 Task: Select the es2016 option in the target.
Action: Mouse moved to (21, 608)
Screenshot: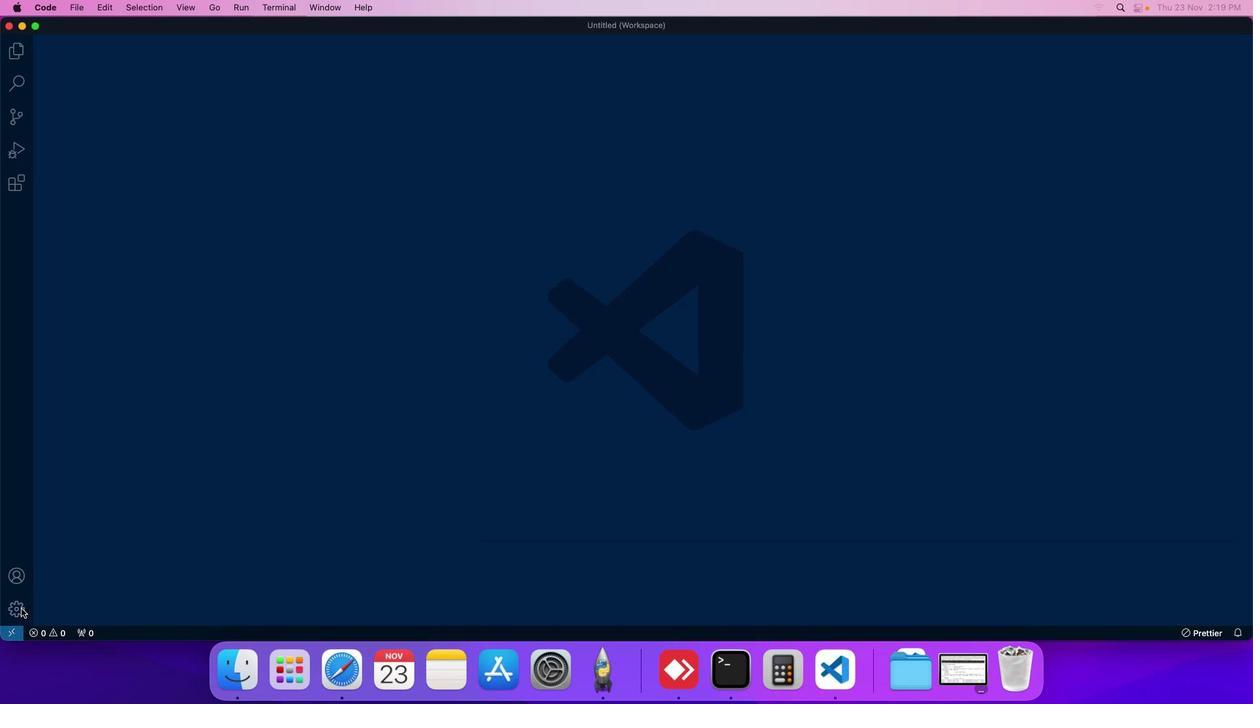 
Action: Mouse pressed left at (21, 608)
Screenshot: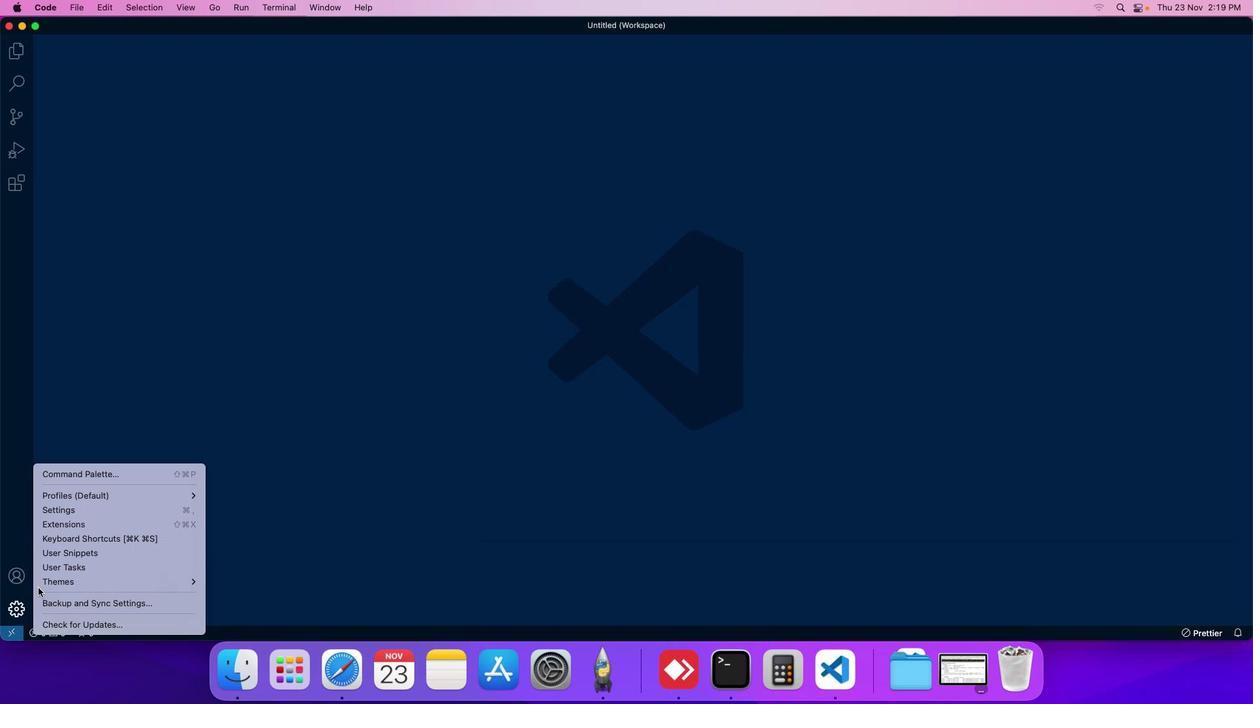
Action: Mouse moved to (86, 516)
Screenshot: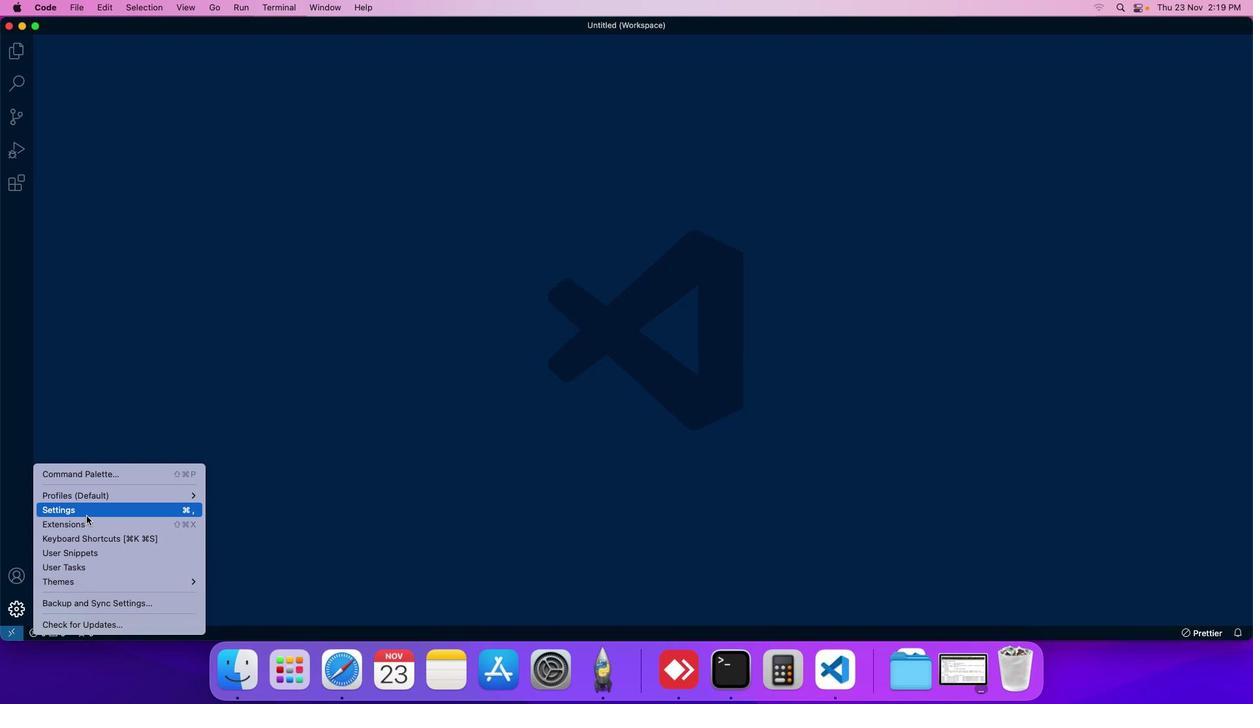 
Action: Mouse pressed left at (86, 516)
Screenshot: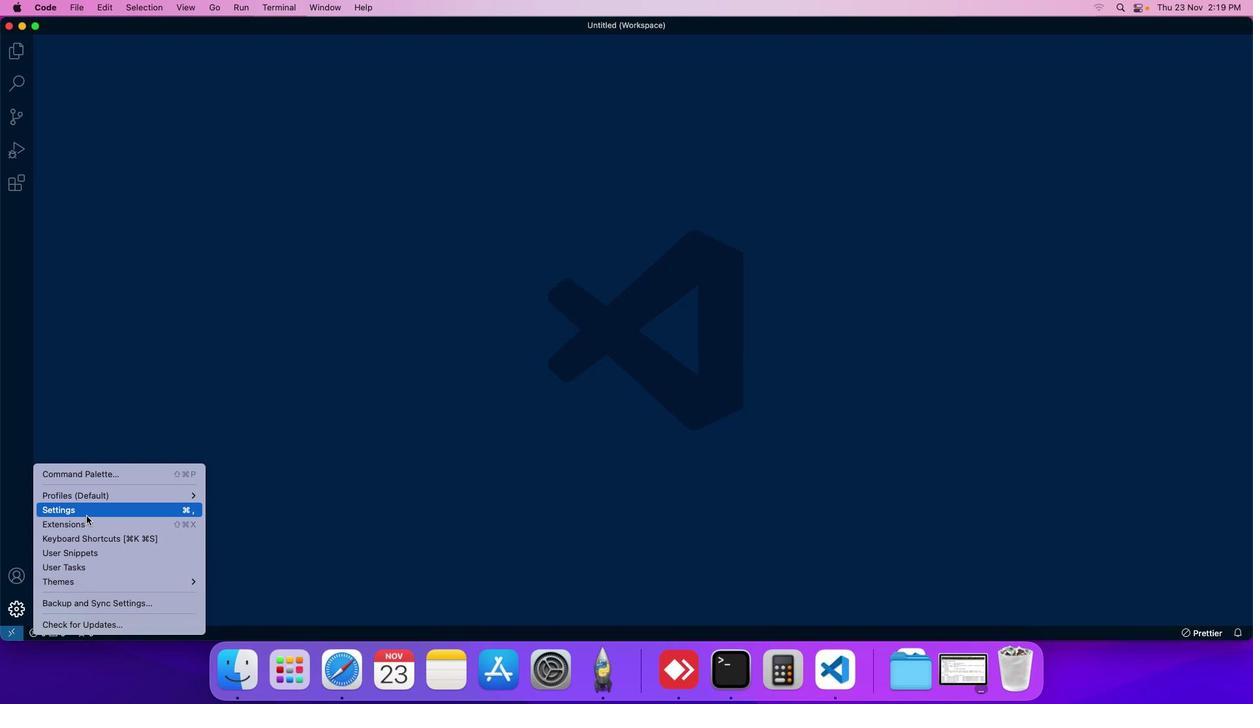 
Action: Mouse moved to (289, 105)
Screenshot: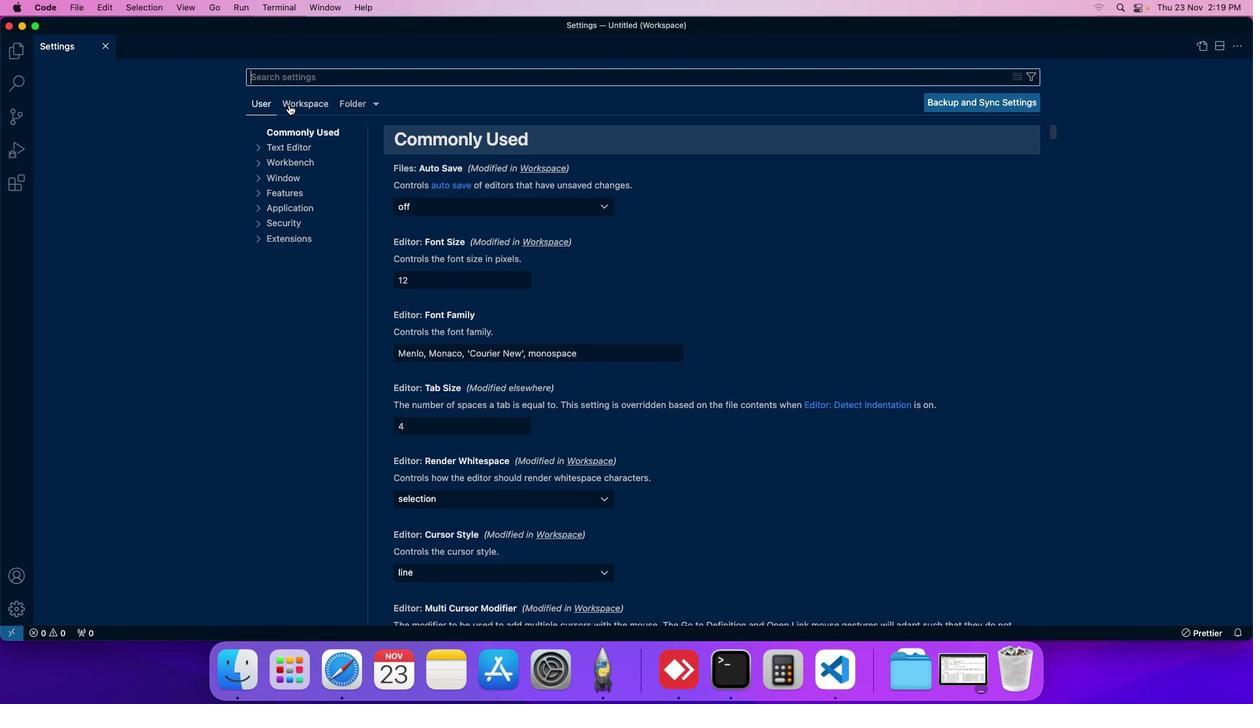
Action: Mouse pressed left at (289, 105)
Screenshot: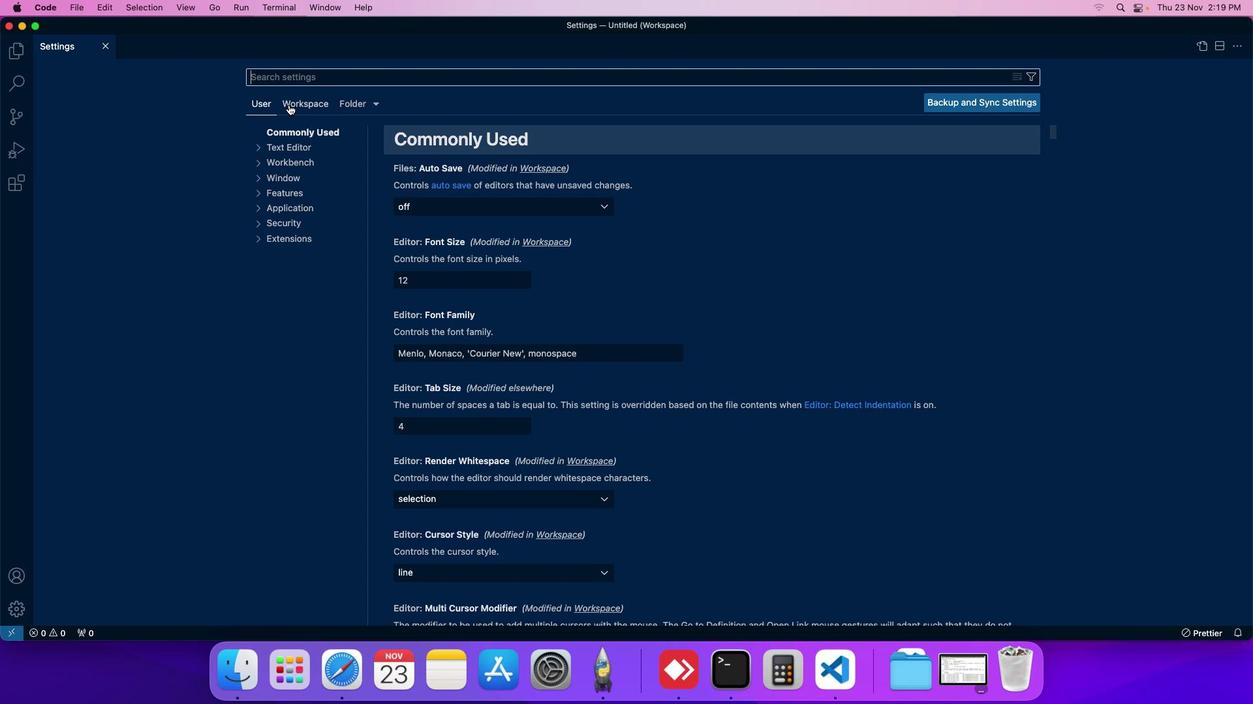 
Action: Mouse moved to (299, 219)
Screenshot: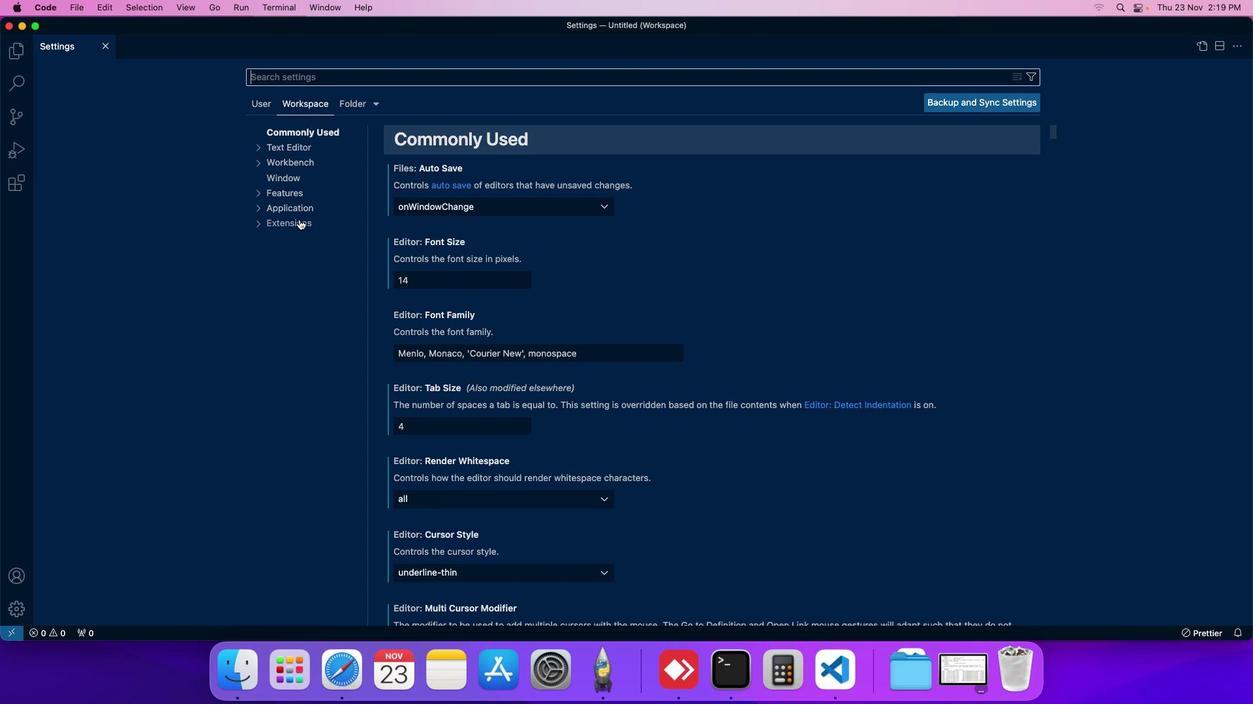 
Action: Mouse pressed left at (299, 219)
Screenshot: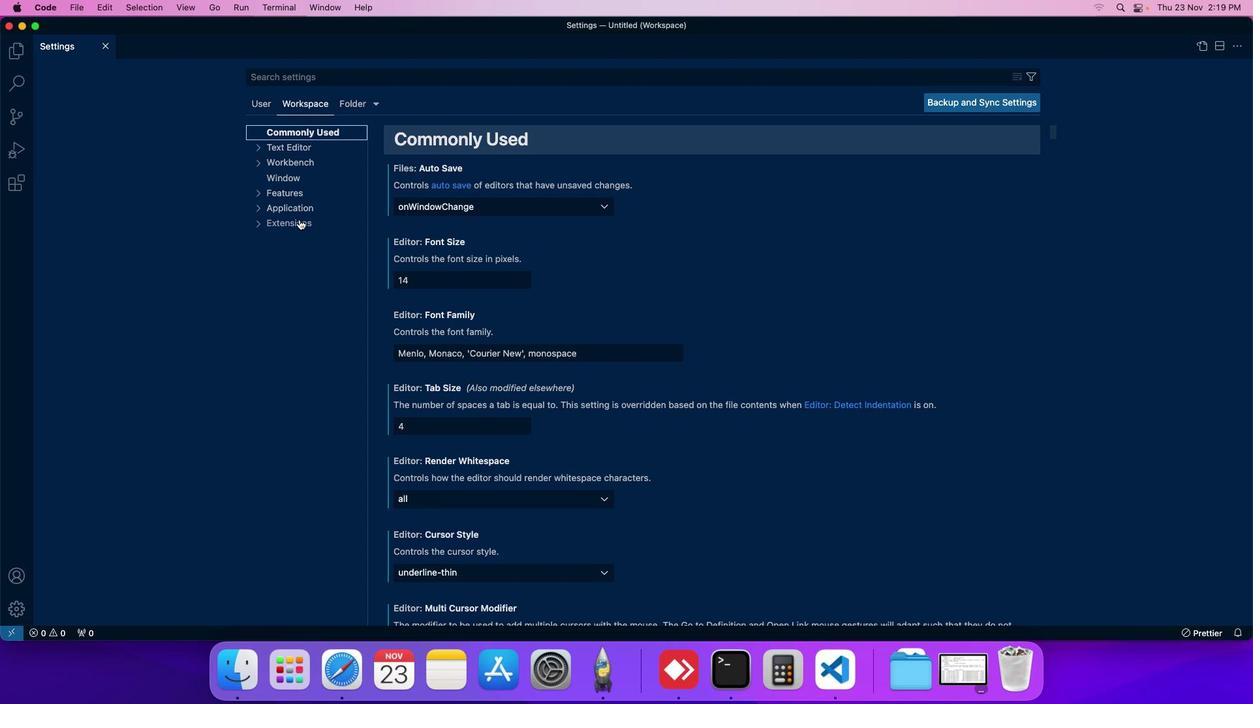 
Action: Mouse moved to (296, 559)
Screenshot: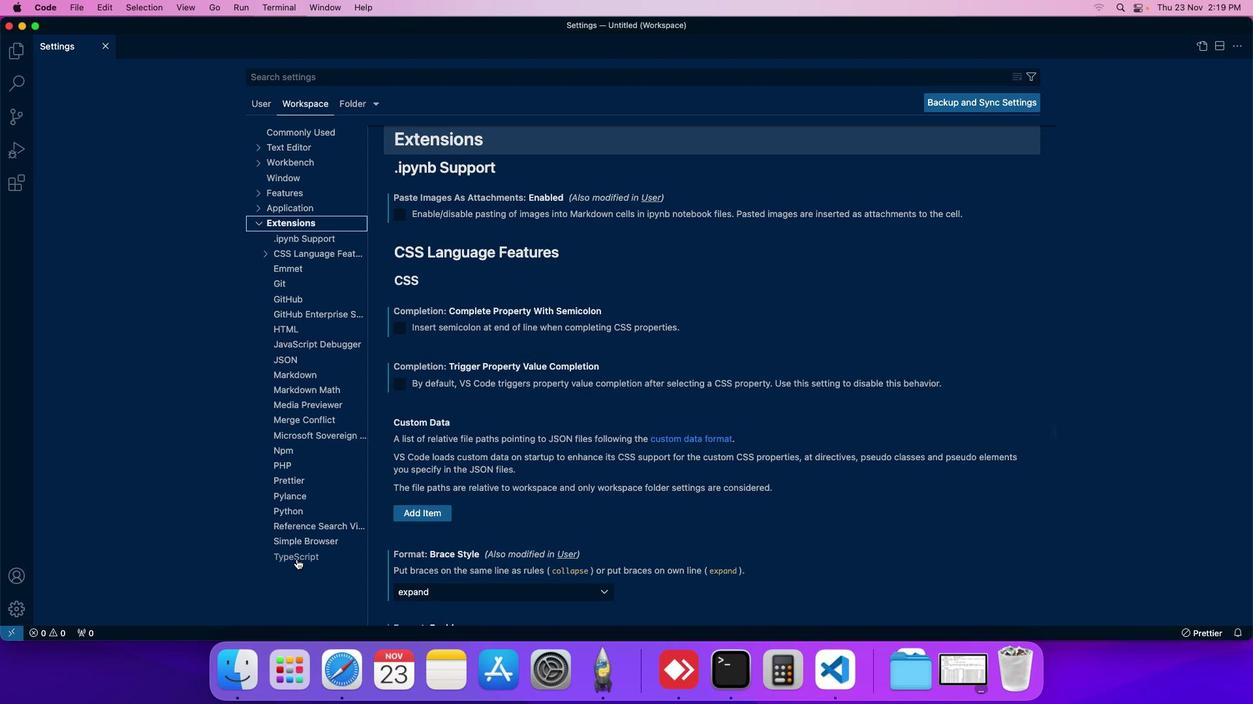 
Action: Mouse pressed left at (296, 559)
Screenshot: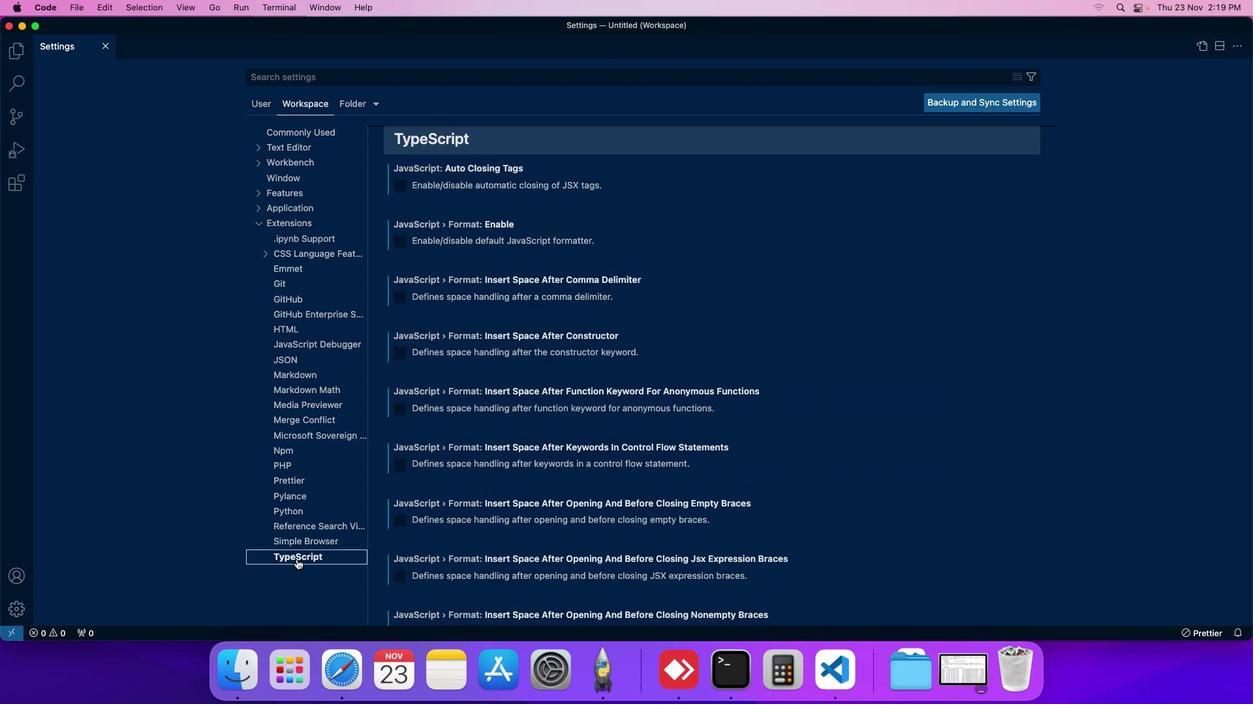 
Action: Mouse moved to (435, 537)
Screenshot: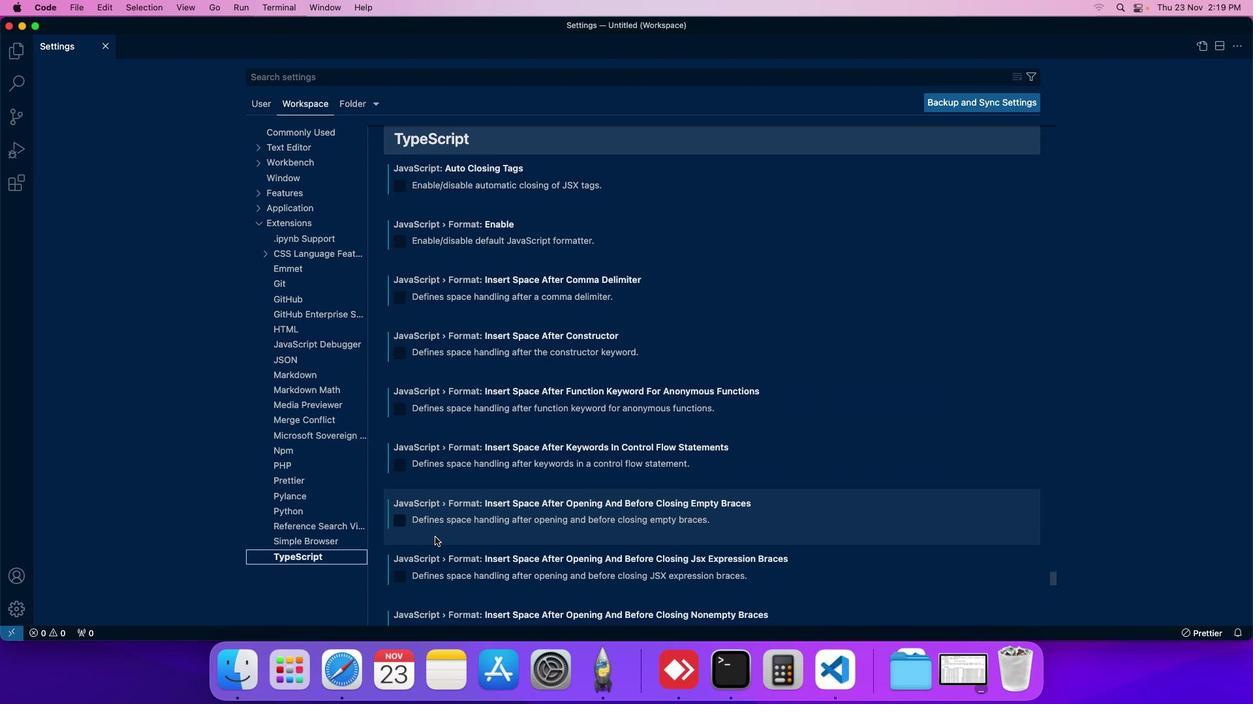 
Action: Mouse scrolled (435, 537) with delta (0, 0)
Screenshot: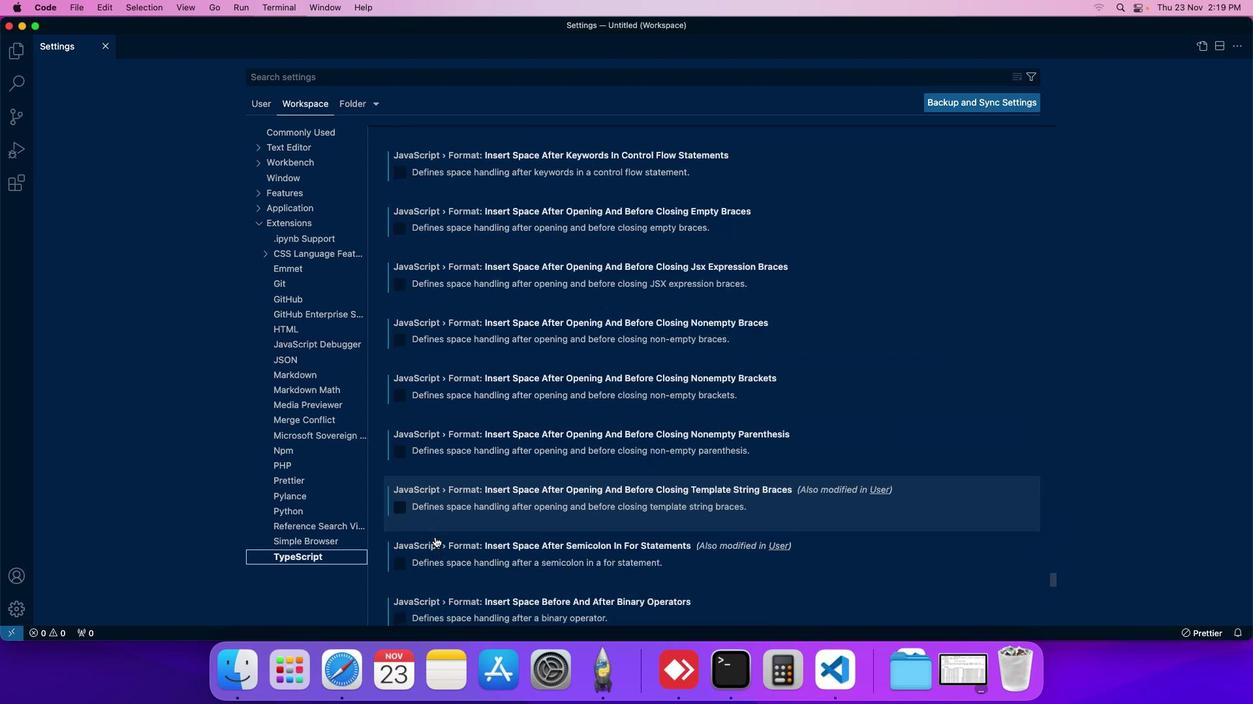 
Action: Mouse scrolled (435, 537) with delta (0, 0)
Screenshot: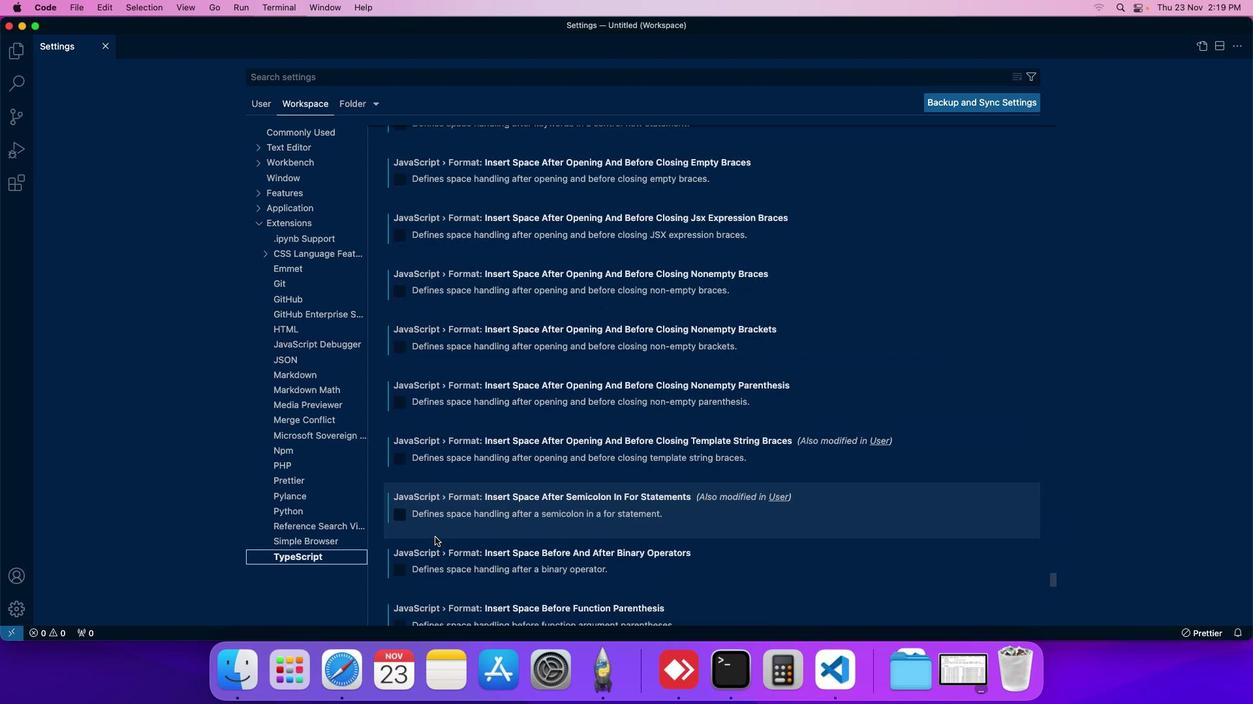 
Action: Mouse scrolled (435, 537) with delta (0, 0)
Screenshot: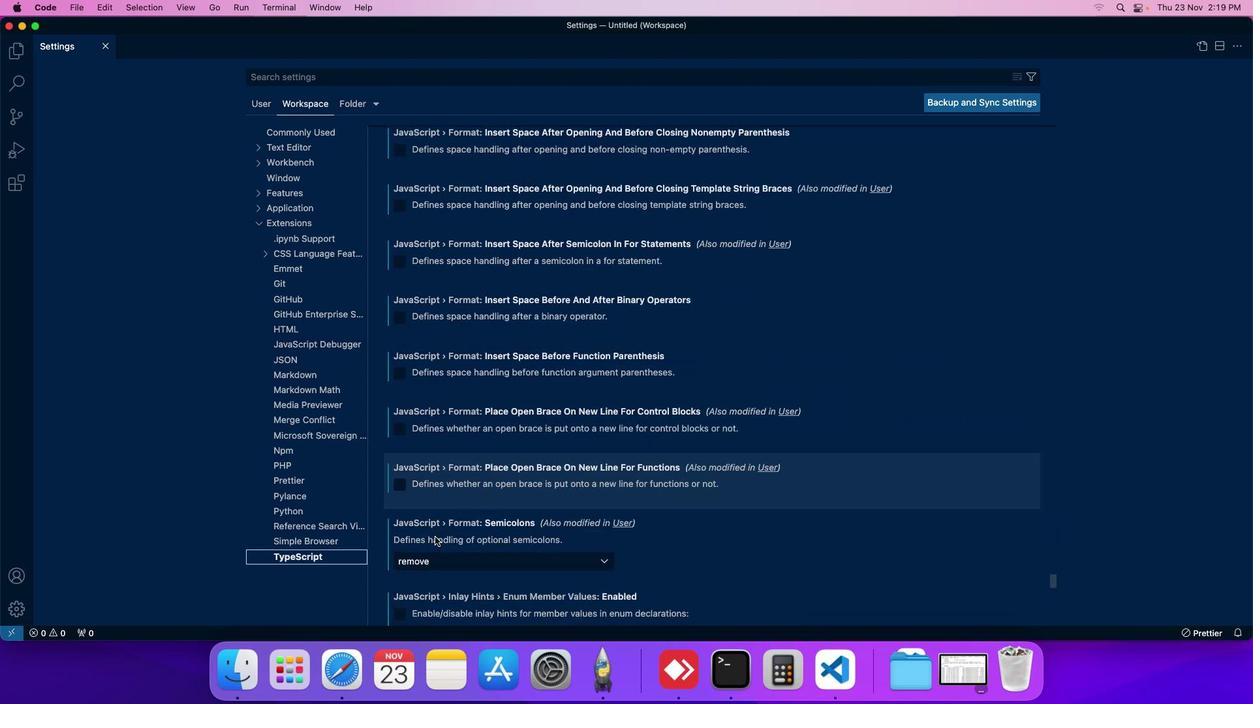 
Action: Mouse scrolled (435, 537) with delta (0, 0)
Screenshot: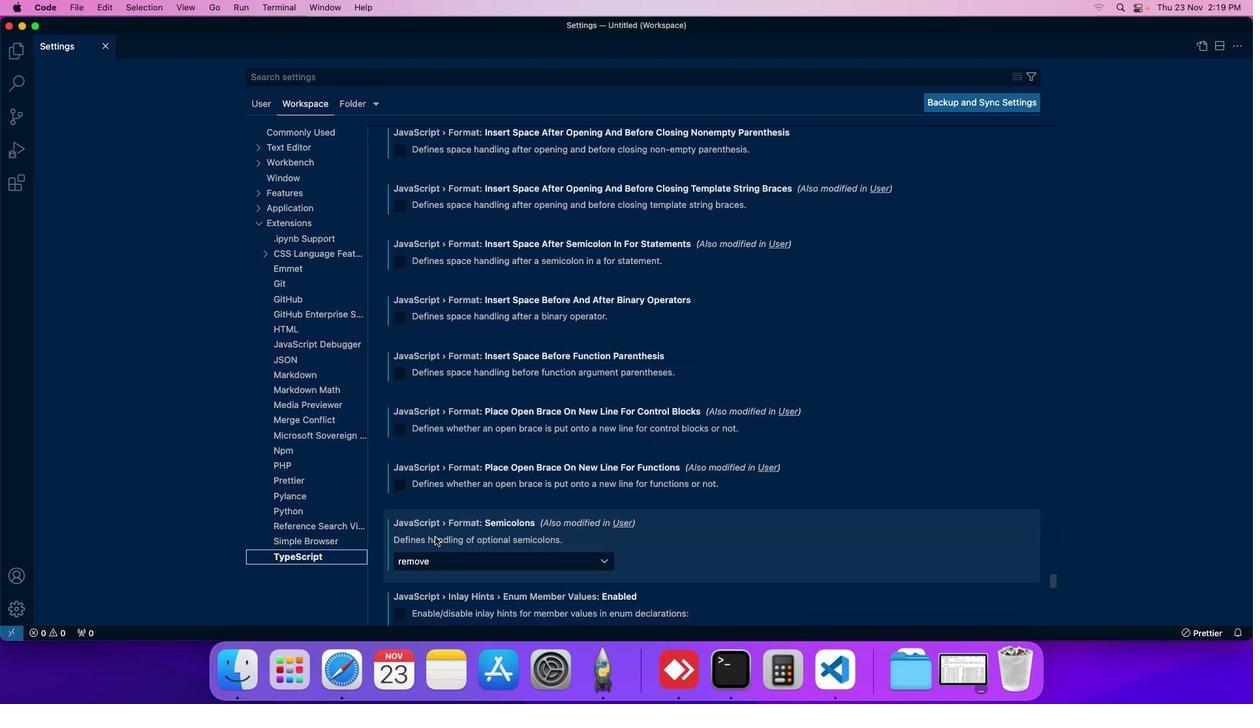 
Action: Mouse scrolled (435, 537) with delta (0, 0)
Screenshot: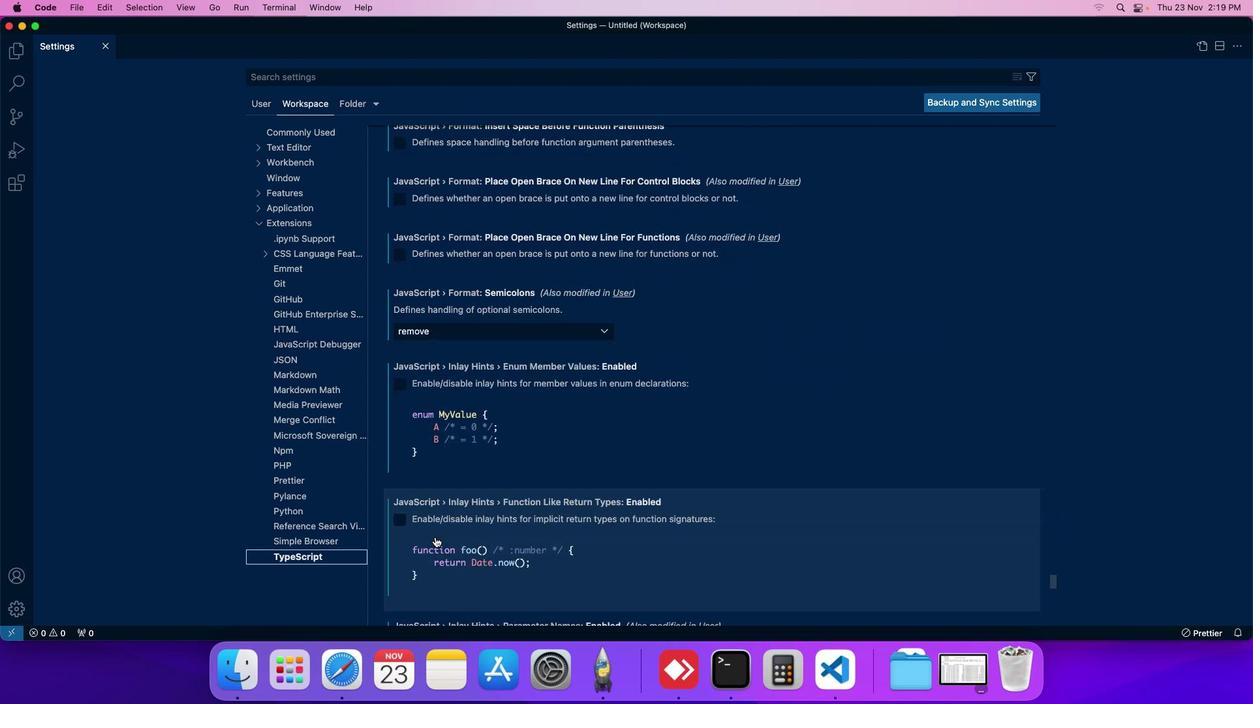 
Action: Mouse scrolled (435, 537) with delta (0, 0)
Screenshot: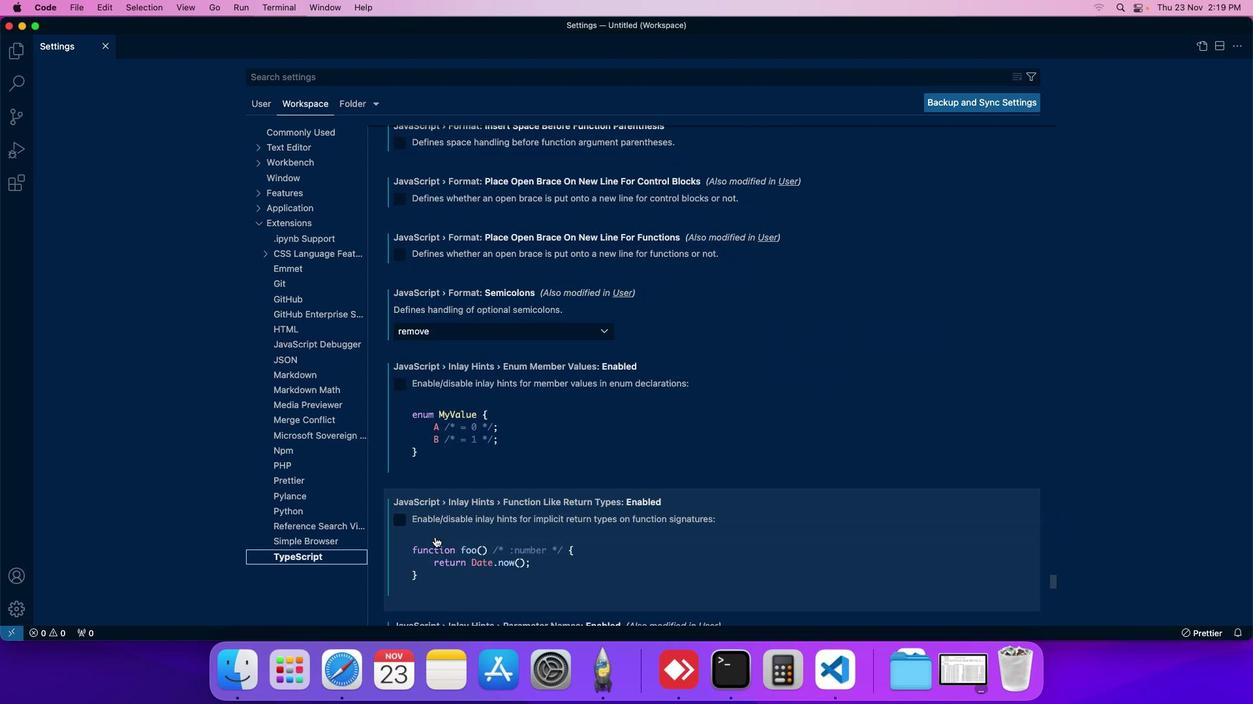 
Action: Mouse scrolled (435, 537) with delta (0, 0)
Screenshot: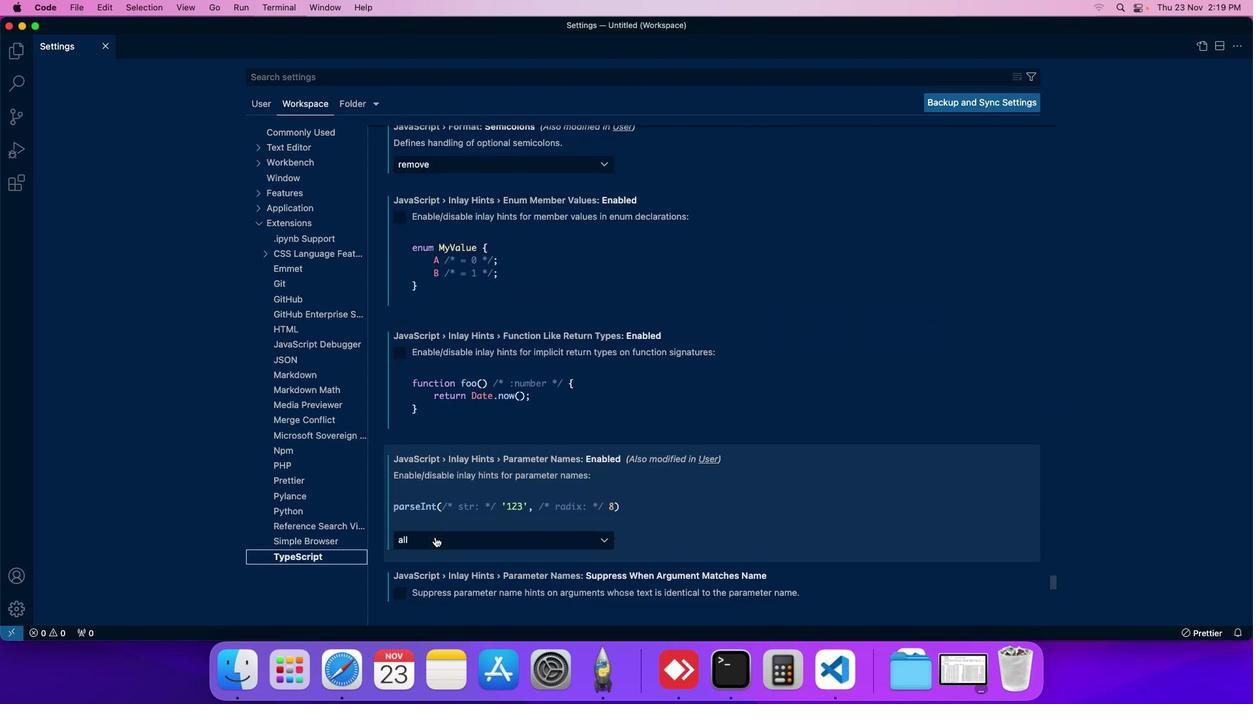 
Action: Mouse scrolled (435, 537) with delta (0, 0)
Screenshot: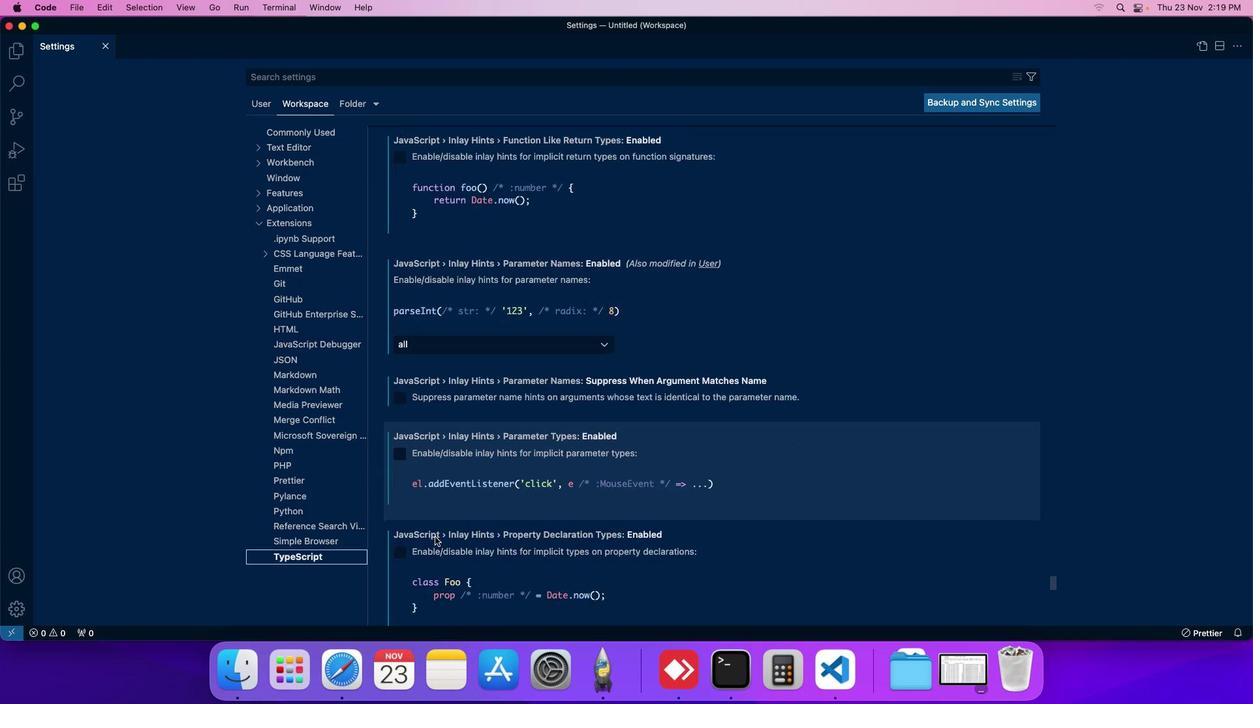 
Action: Mouse scrolled (435, 537) with delta (0, 0)
Screenshot: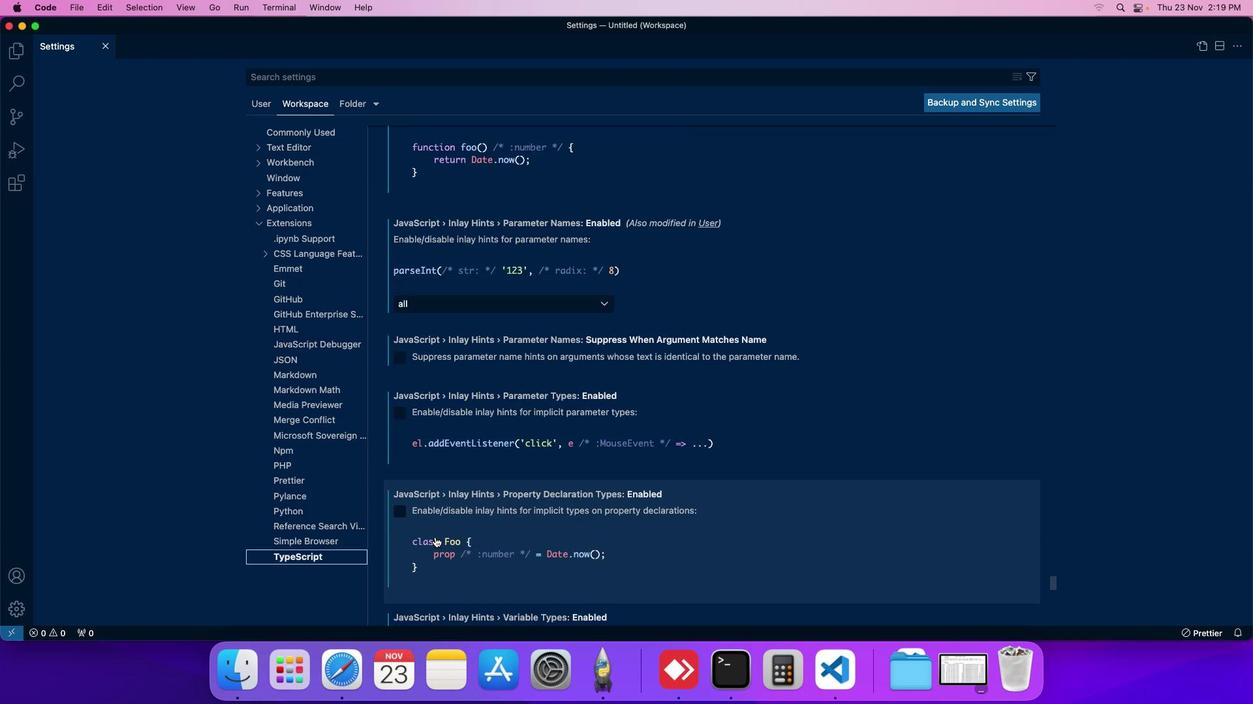 
Action: Mouse scrolled (435, 537) with delta (0, 0)
Screenshot: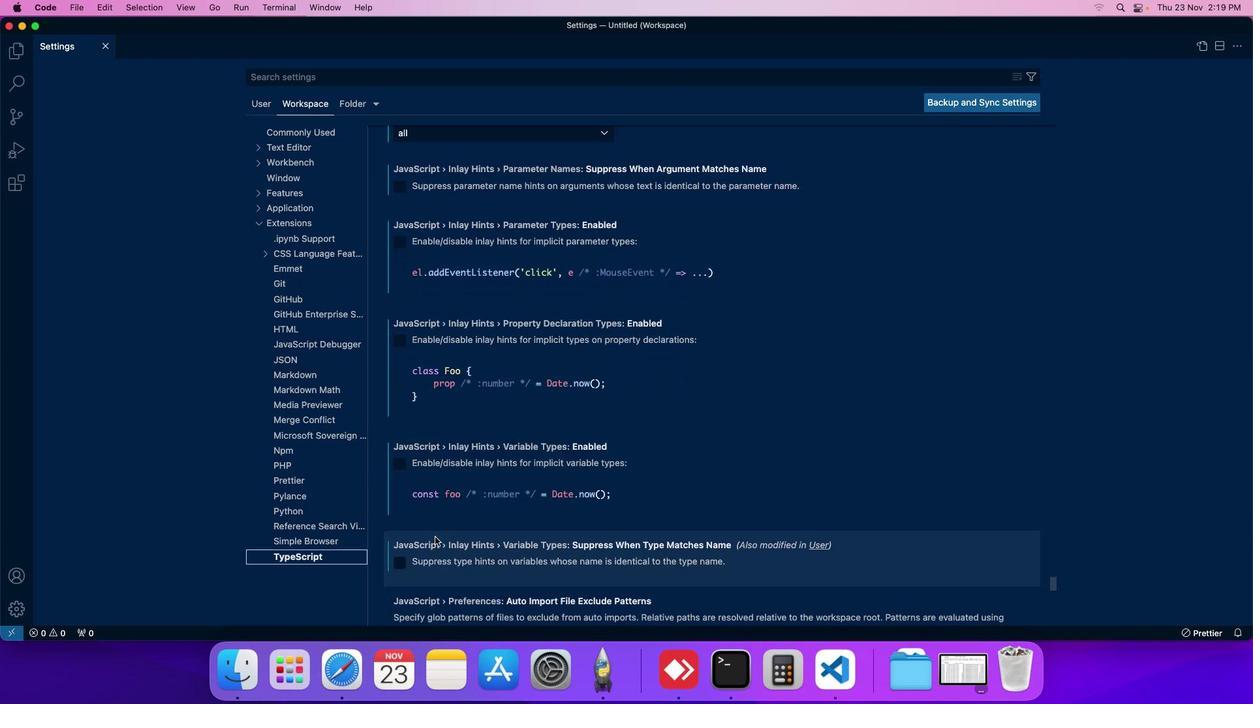 
Action: Mouse scrolled (435, 537) with delta (0, 0)
Screenshot: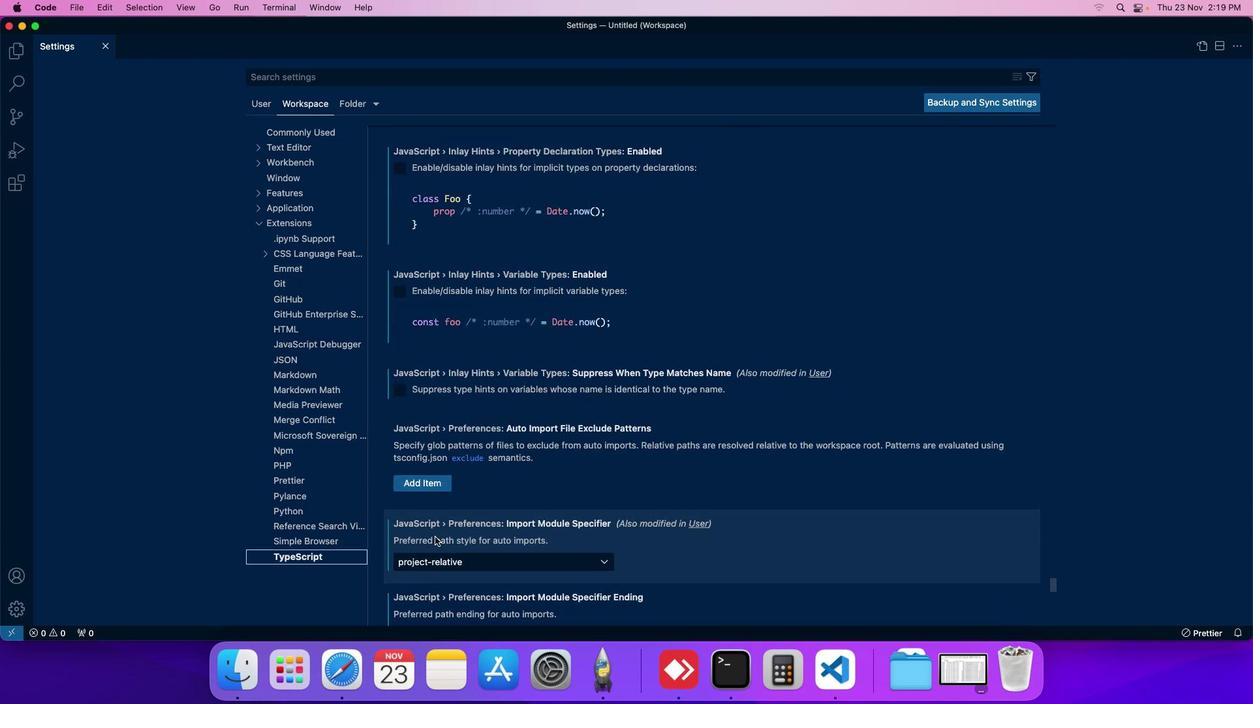 
Action: Mouse scrolled (435, 537) with delta (0, 0)
Screenshot: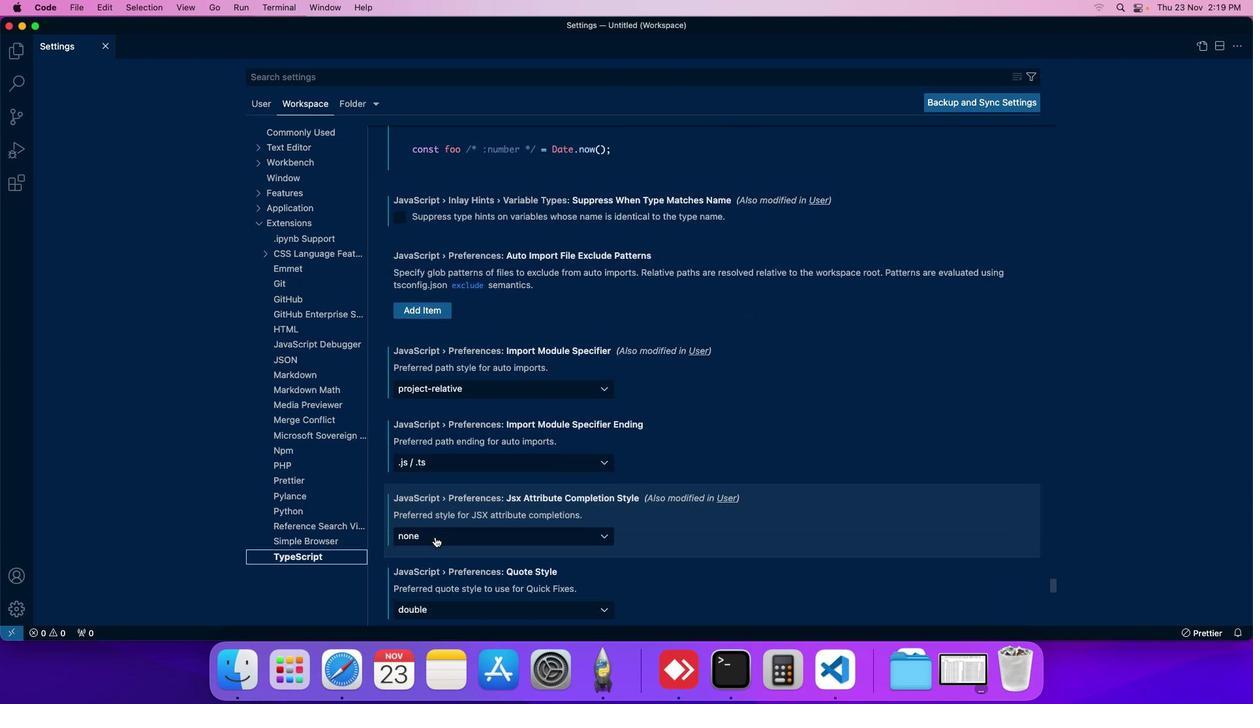 
Action: Mouse scrolled (435, 537) with delta (0, 0)
Screenshot: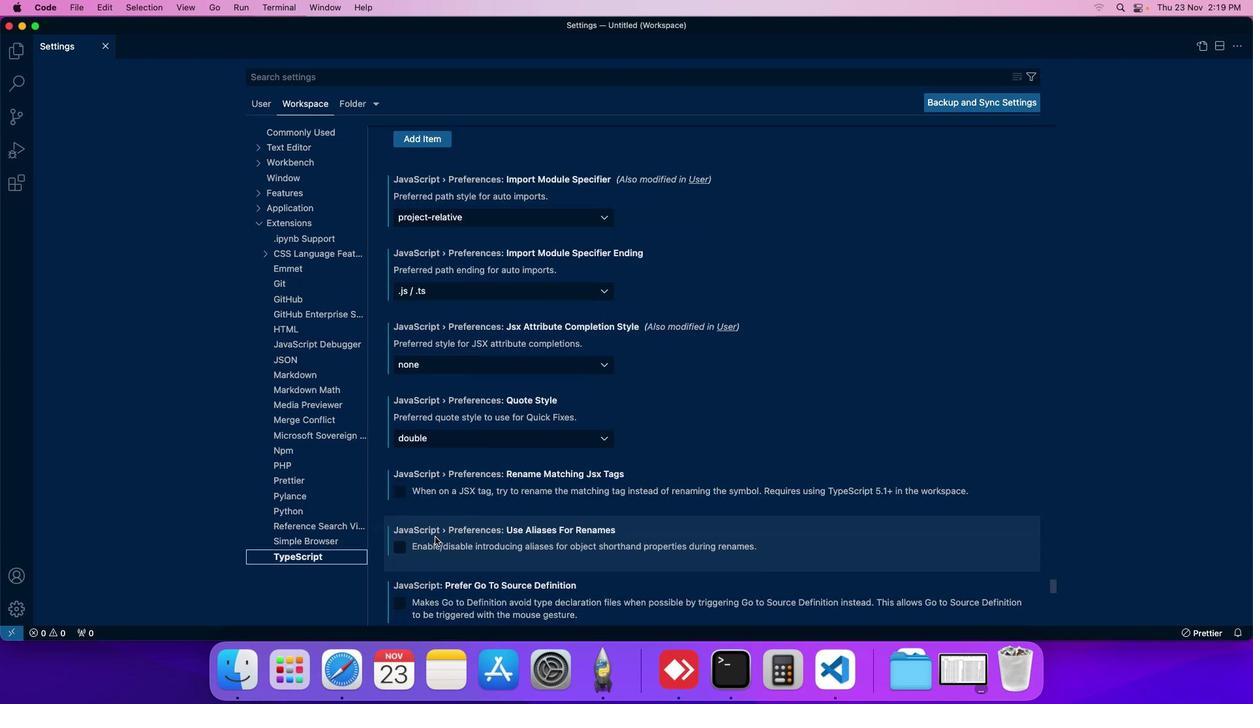 
Action: Mouse scrolled (435, 537) with delta (0, 0)
Screenshot: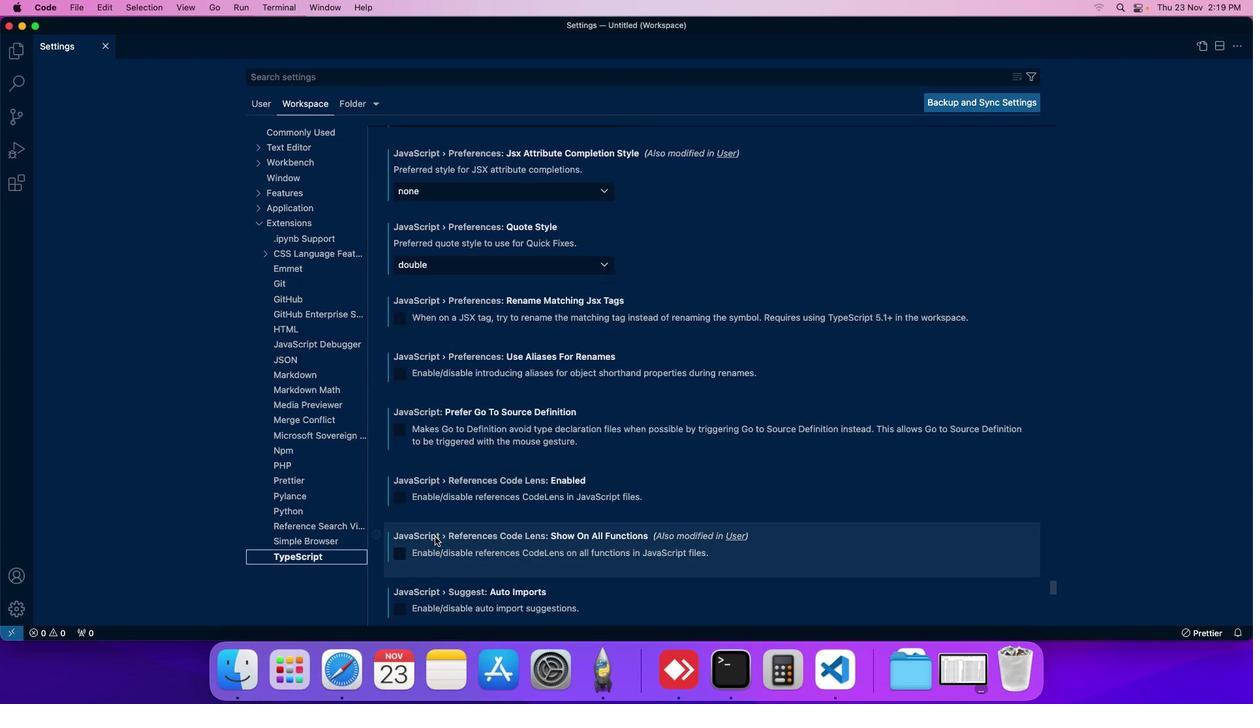 
Action: Mouse scrolled (435, 537) with delta (0, 0)
Screenshot: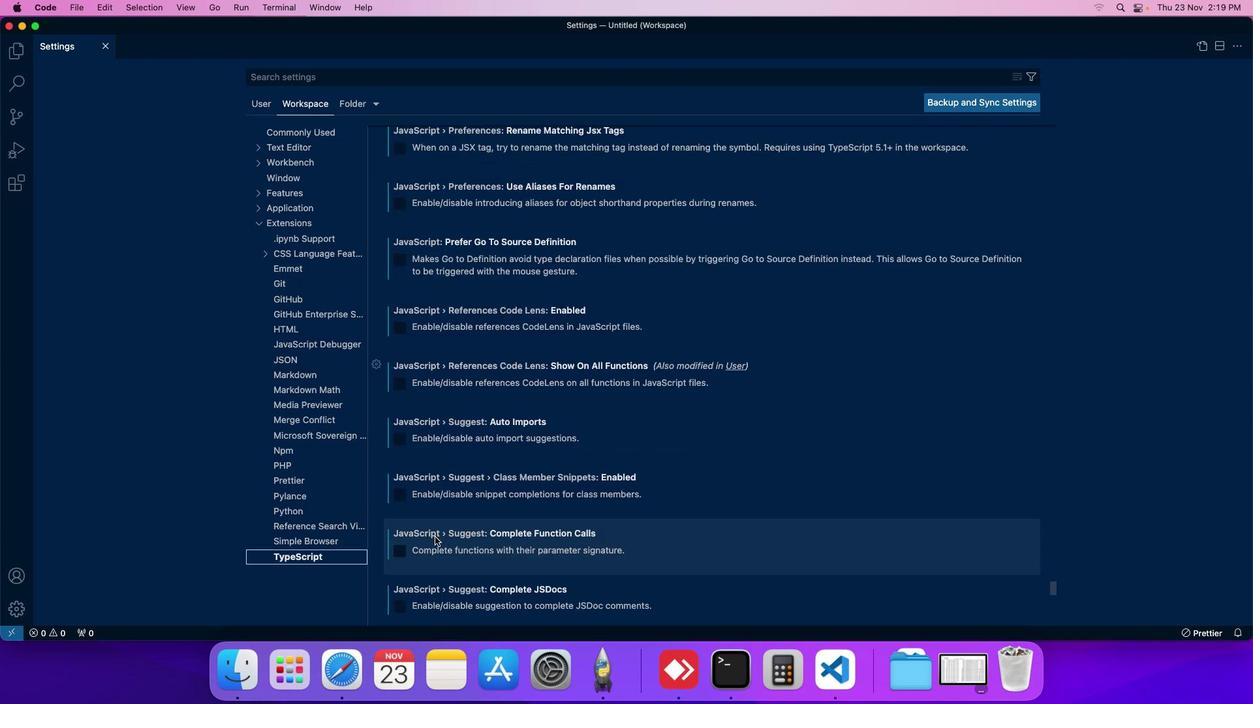 
Action: Mouse scrolled (435, 537) with delta (0, 0)
Screenshot: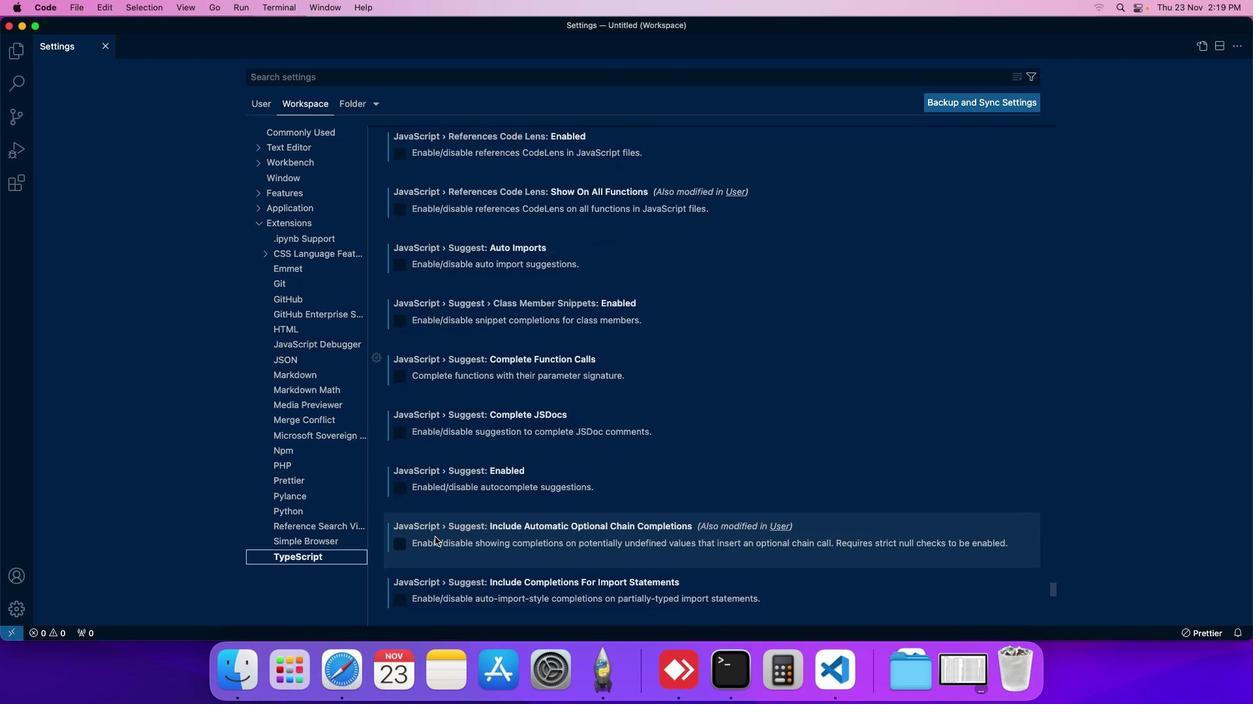 
Action: Mouse scrolled (435, 537) with delta (0, 0)
Screenshot: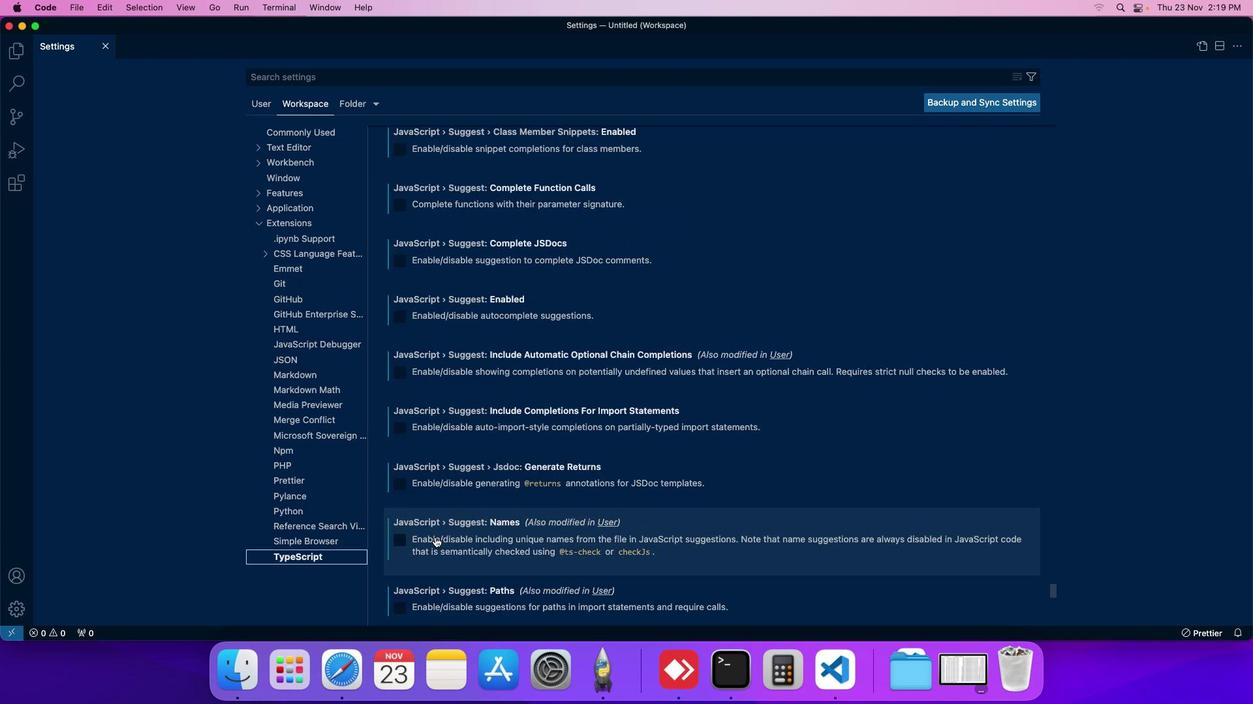 
Action: Mouse scrolled (435, 537) with delta (0, 0)
Screenshot: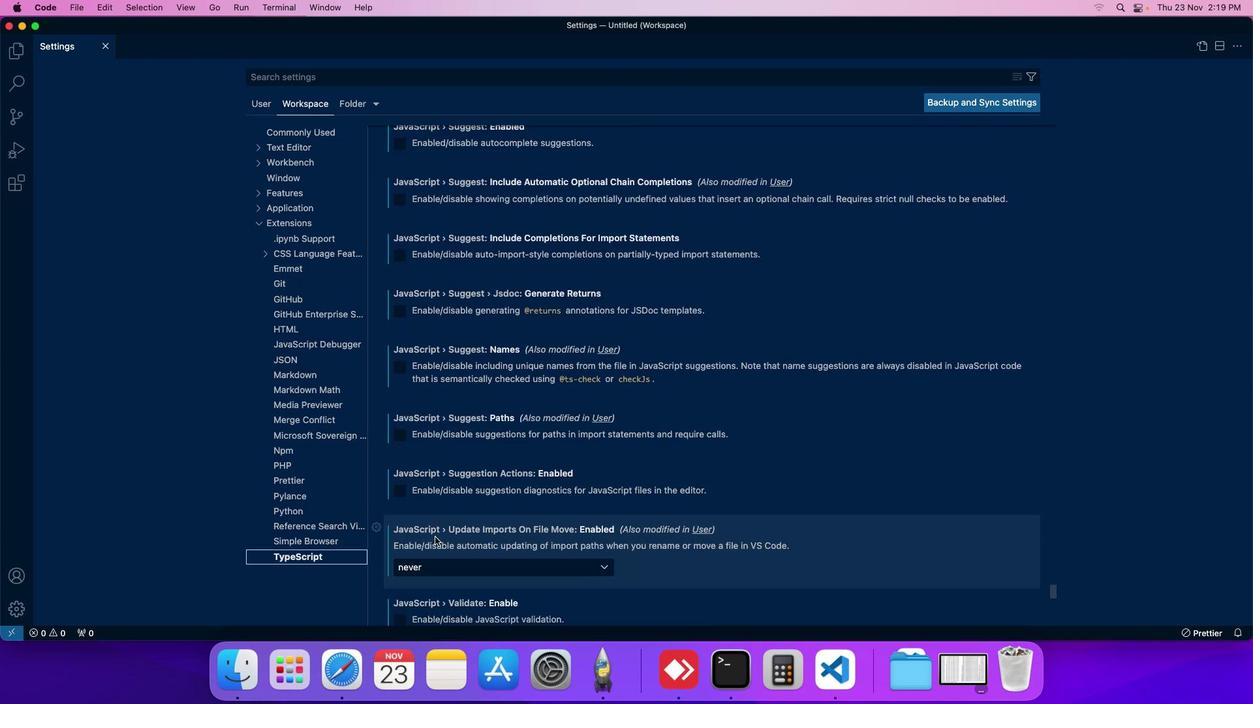 
Action: Mouse scrolled (435, 537) with delta (0, 0)
Screenshot: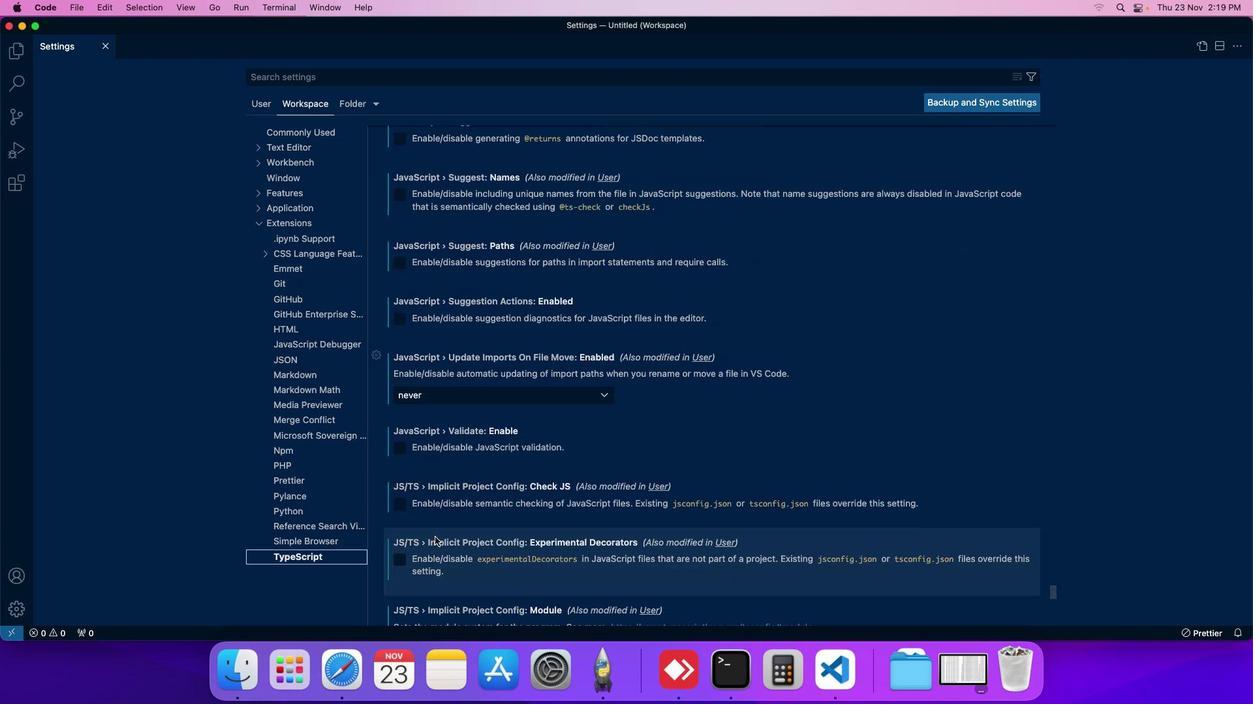 
Action: Mouse scrolled (435, 537) with delta (0, 0)
Screenshot: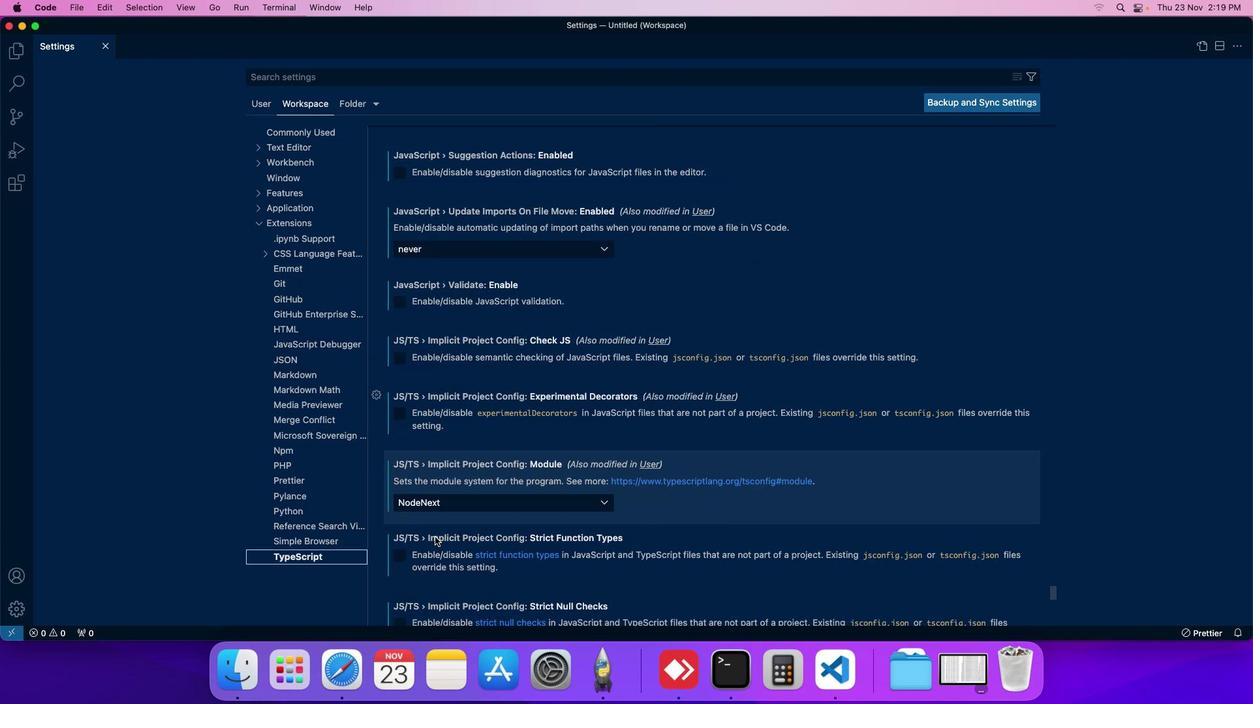 
Action: Mouse scrolled (435, 537) with delta (0, 0)
Screenshot: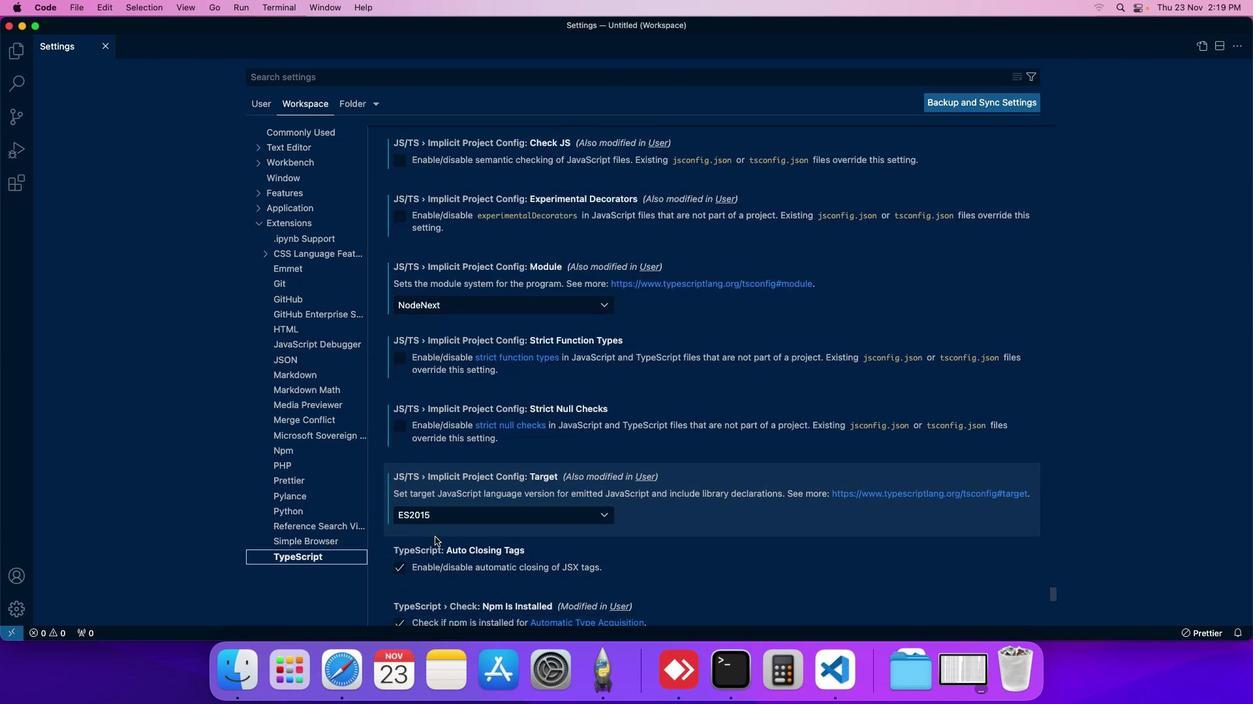
Action: Mouse moved to (556, 513)
Screenshot: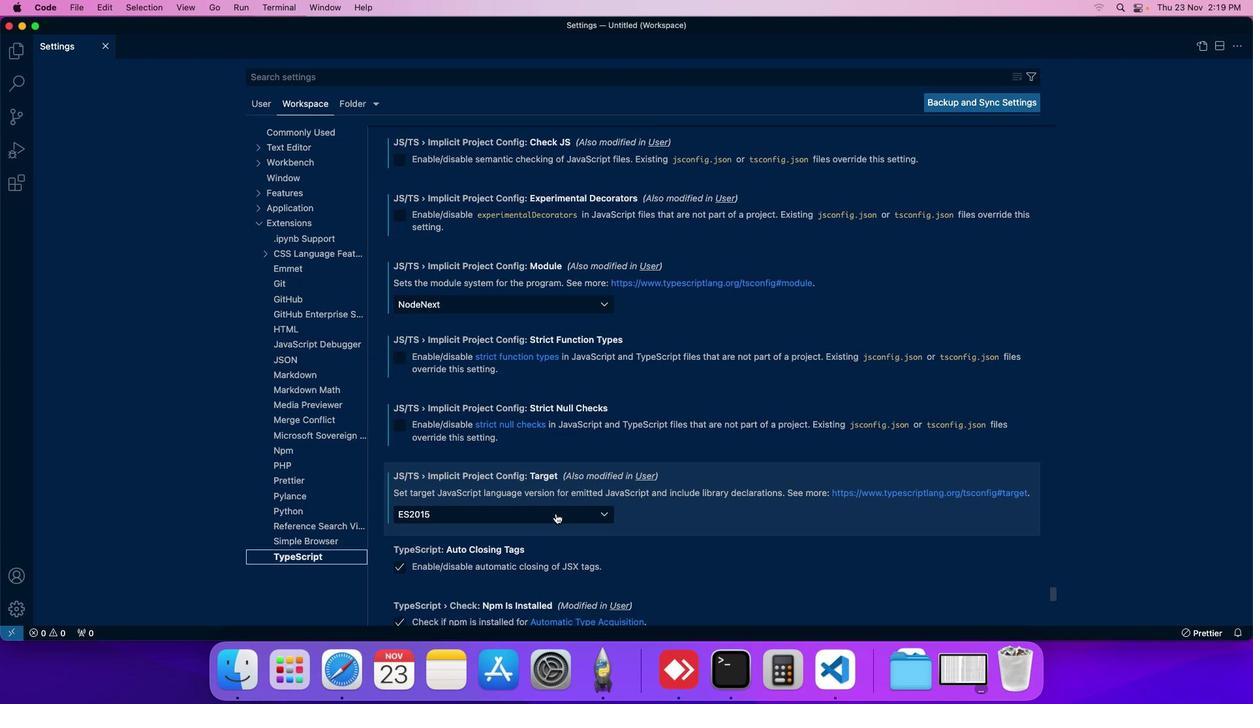 
Action: Mouse pressed left at (556, 513)
Screenshot: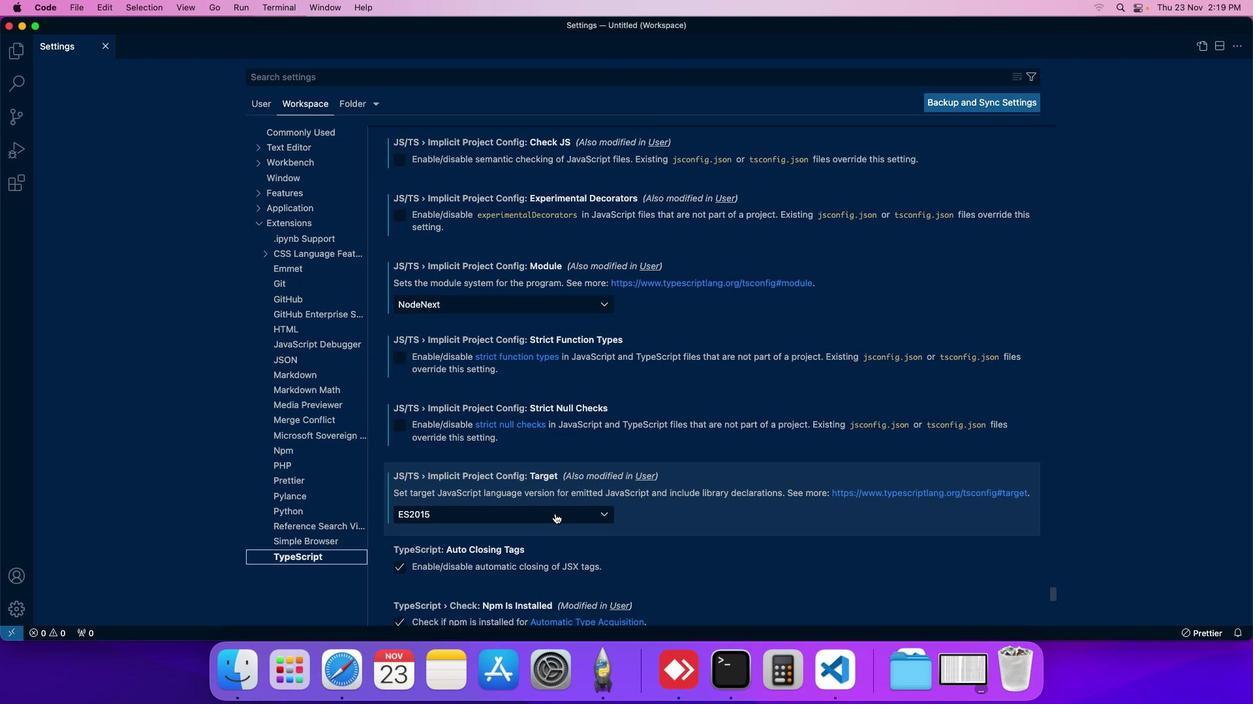 
Action: Mouse moved to (432, 587)
Screenshot: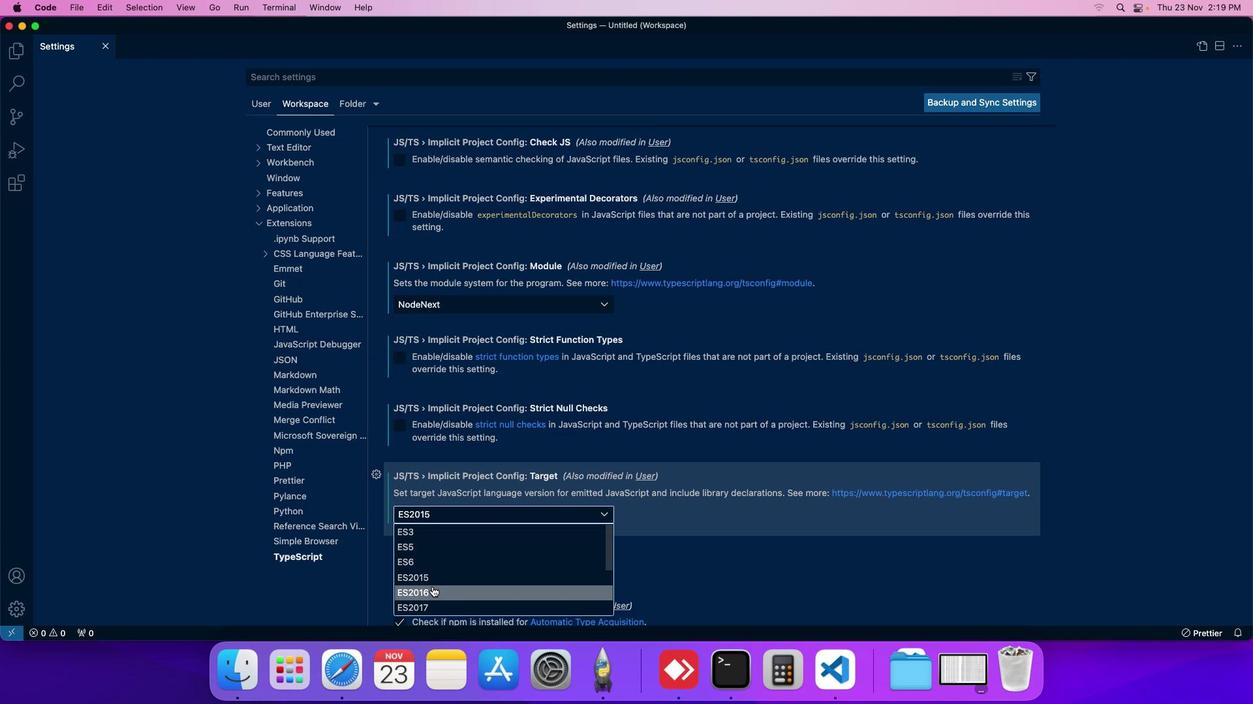 
Action: Mouse pressed left at (432, 587)
Screenshot: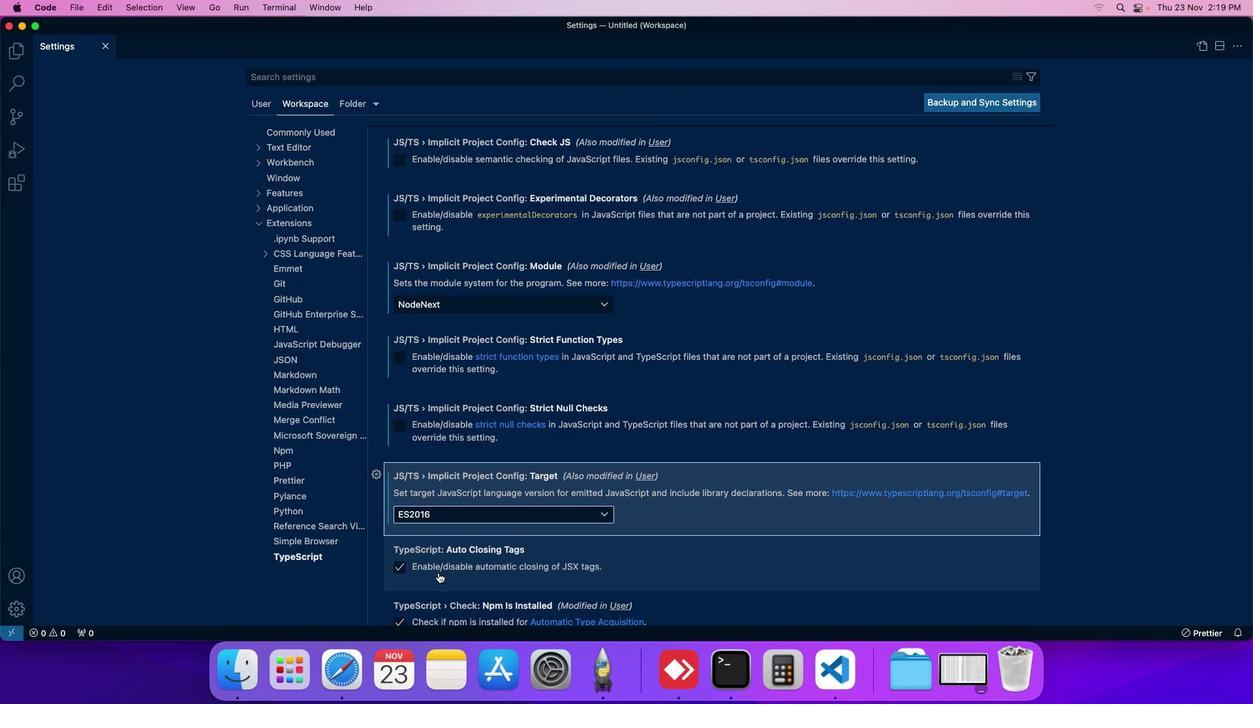 
Action: Mouse moved to (454, 523)
Screenshot: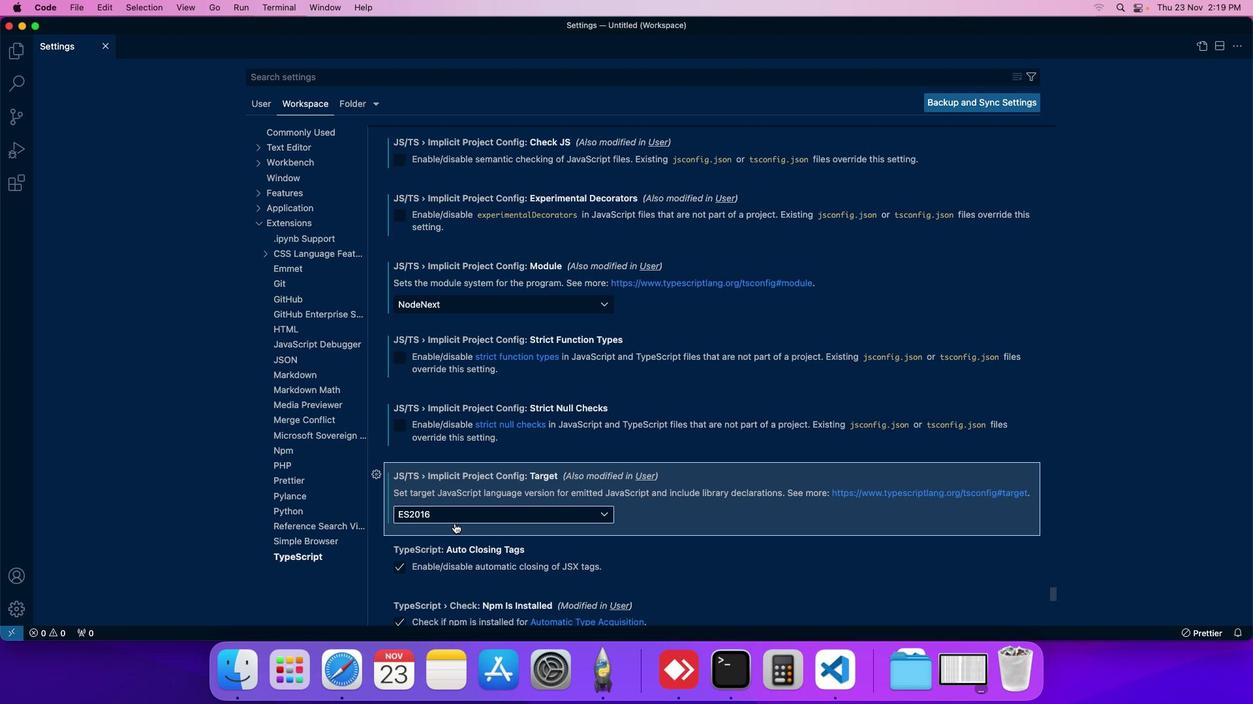 
